 Task: Select the option "Show current company in my intro".
Action: Mouse moved to (673, 82)
Screenshot: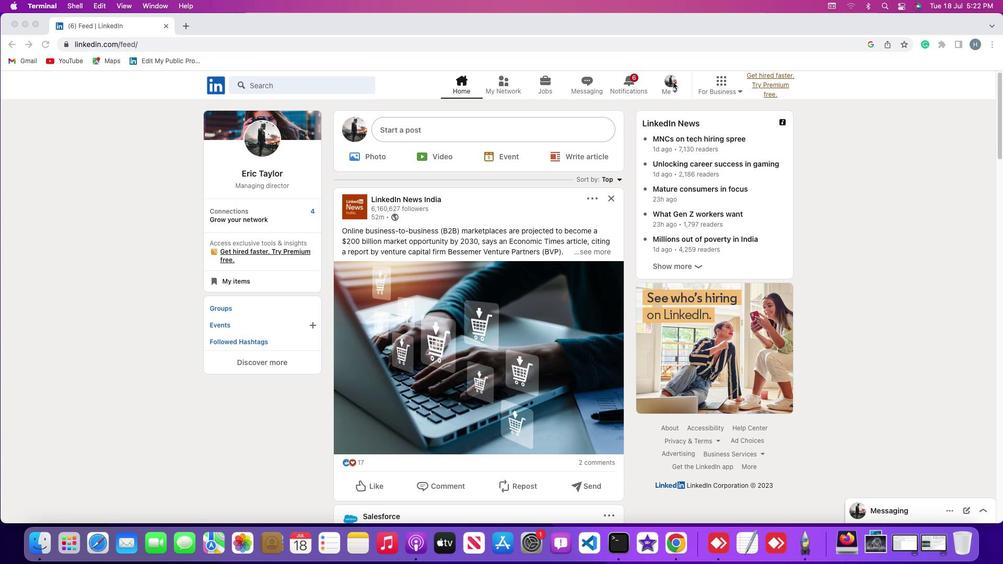 
Action: Mouse pressed left at (673, 82)
Screenshot: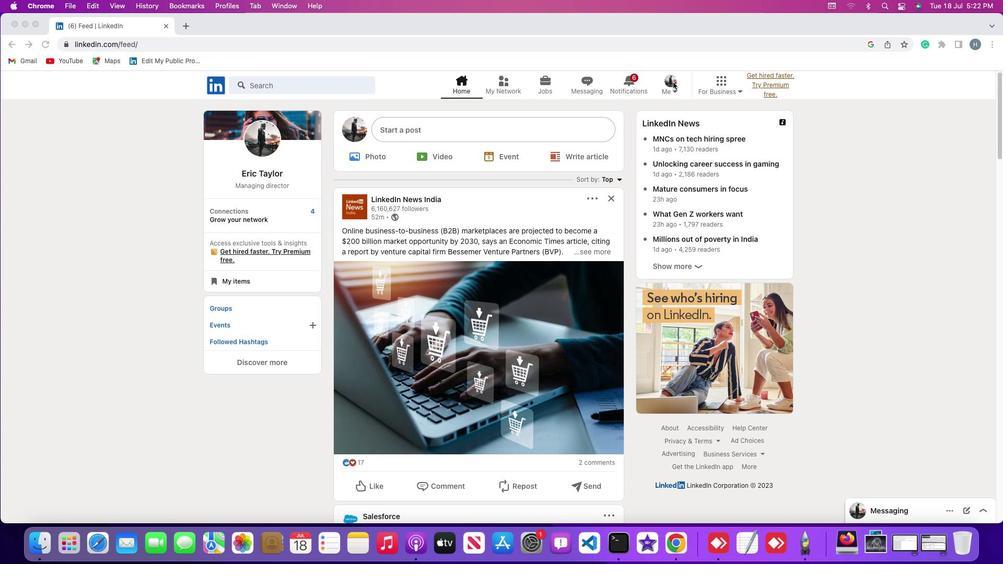 
Action: Mouse moved to (674, 88)
Screenshot: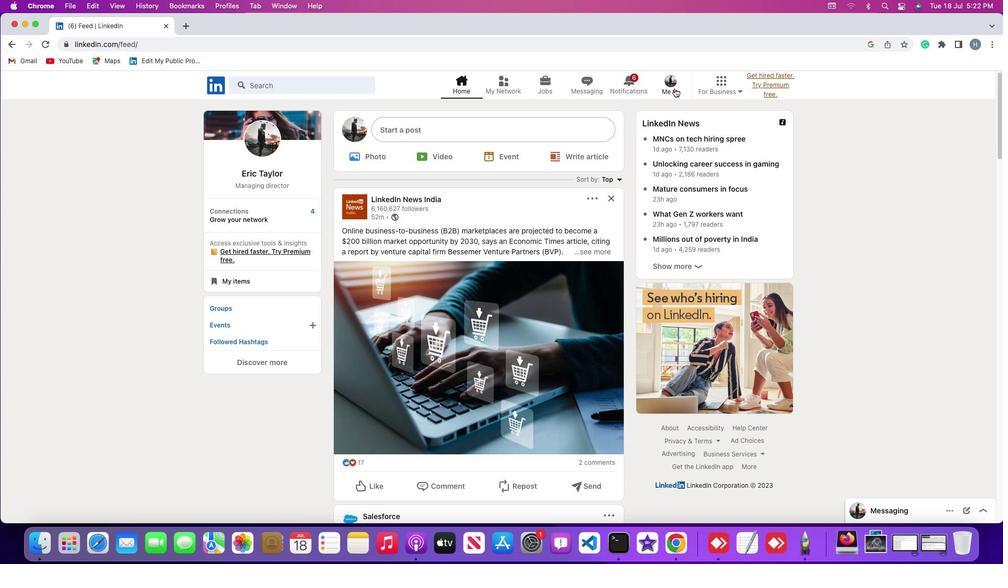 
Action: Mouse pressed left at (674, 88)
Screenshot: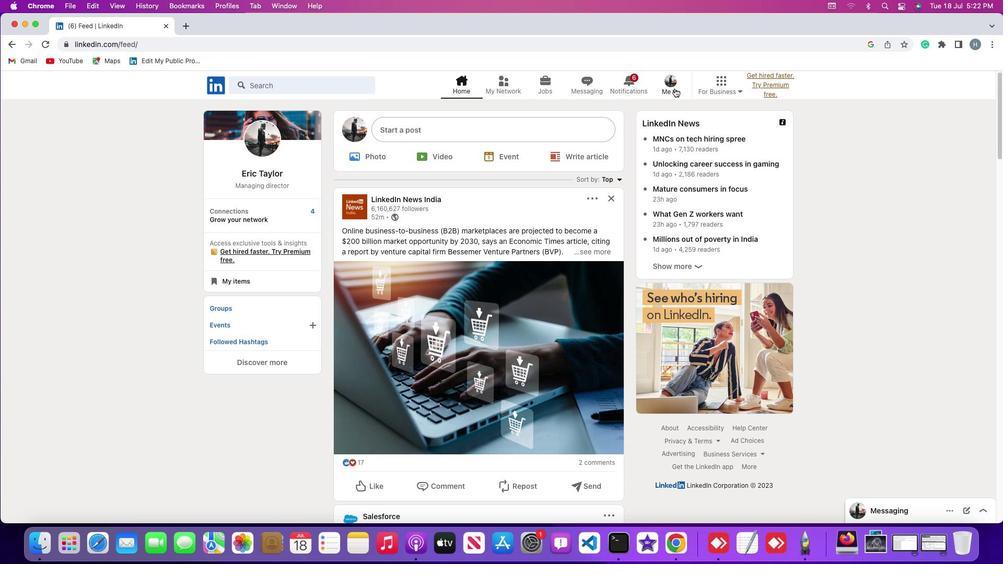 
Action: Mouse moved to (665, 144)
Screenshot: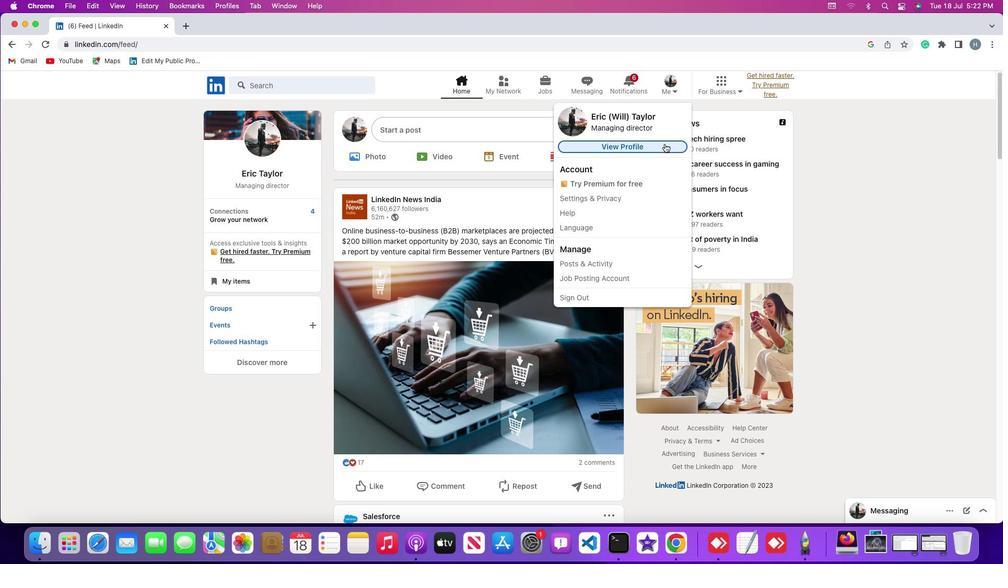 
Action: Mouse pressed left at (665, 144)
Screenshot: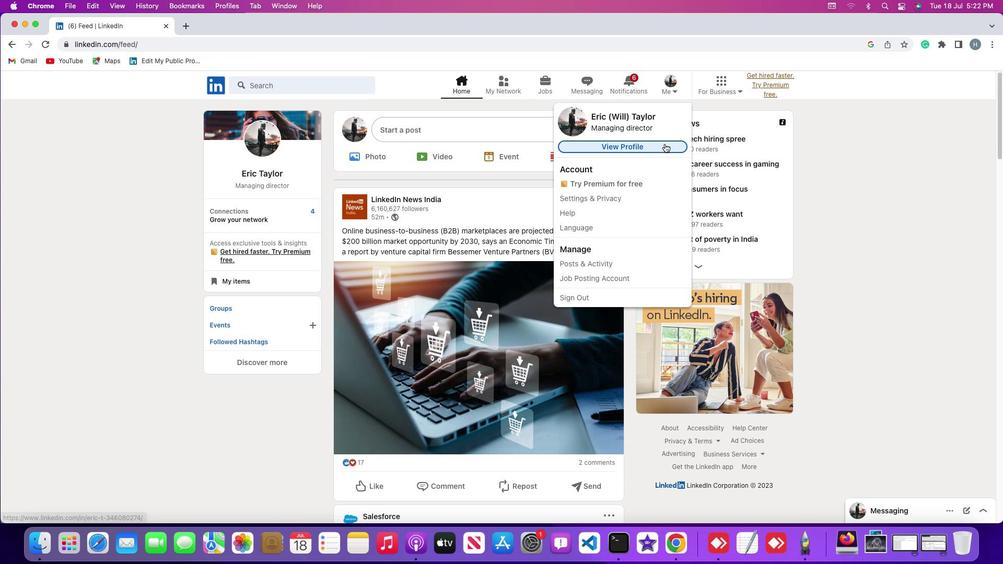 
Action: Mouse moved to (603, 232)
Screenshot: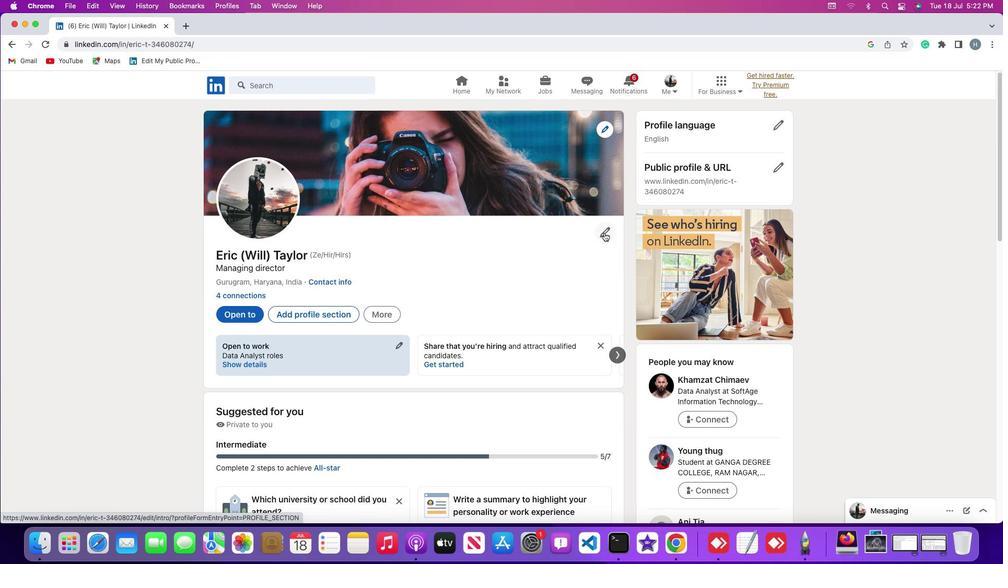 
Action: Mouse pressed left at (603, 232)
Screenshot: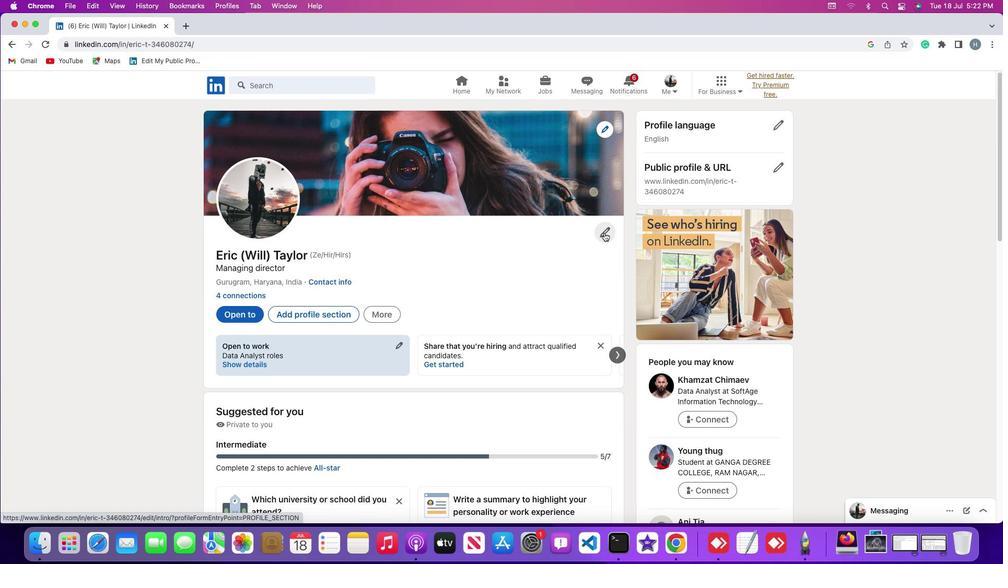 
Action: Mouse moved to (562, 257)
Screenshot: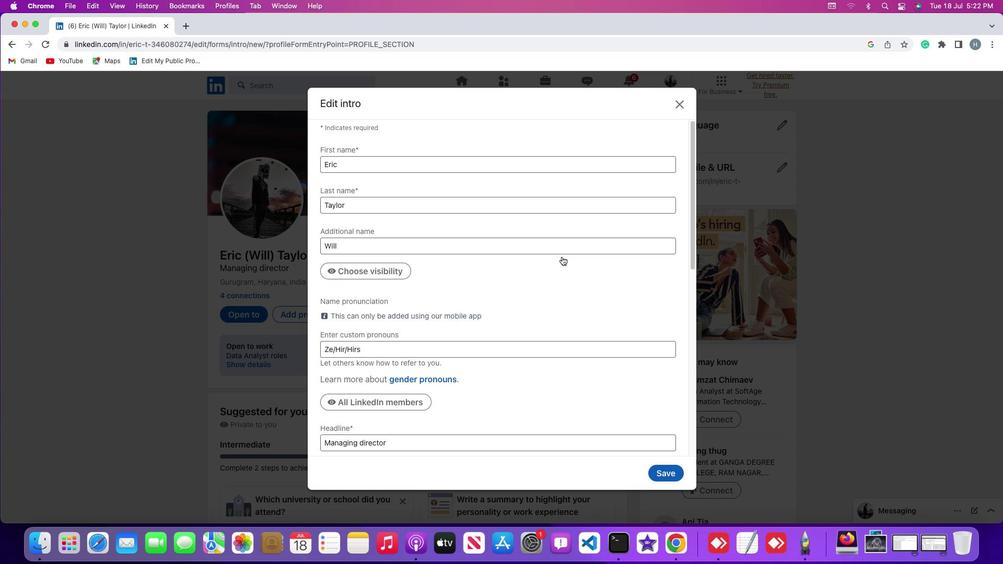 
Action: Mouse scrolled (562, 257) with delta (0, 0)
Screenshot: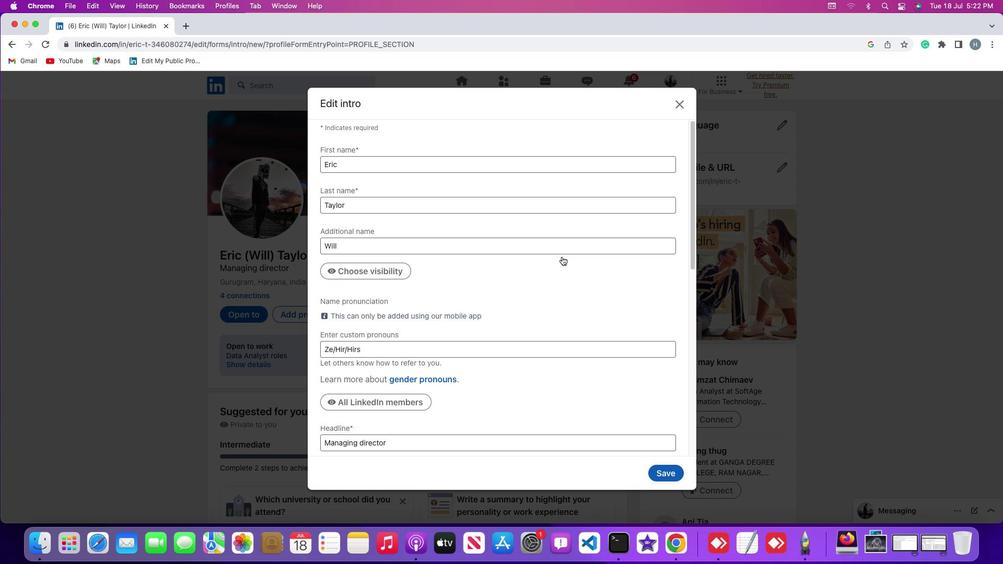 
Action: Mouse scrolled (562, 257) with delta (0, 0)
Screenshot: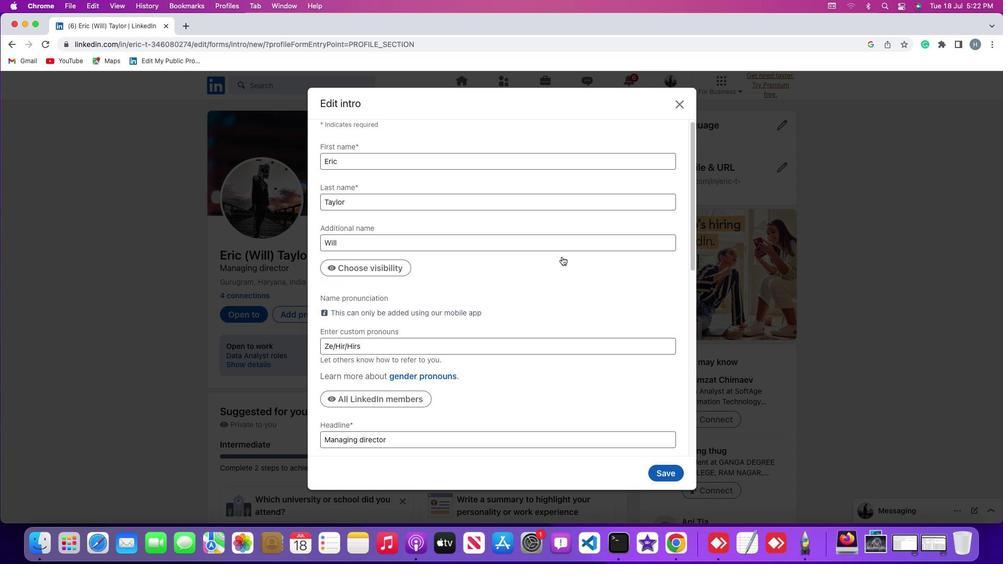 
Action: Mouse scrolled (562, 257) with delta (0, -1)
Screenshot: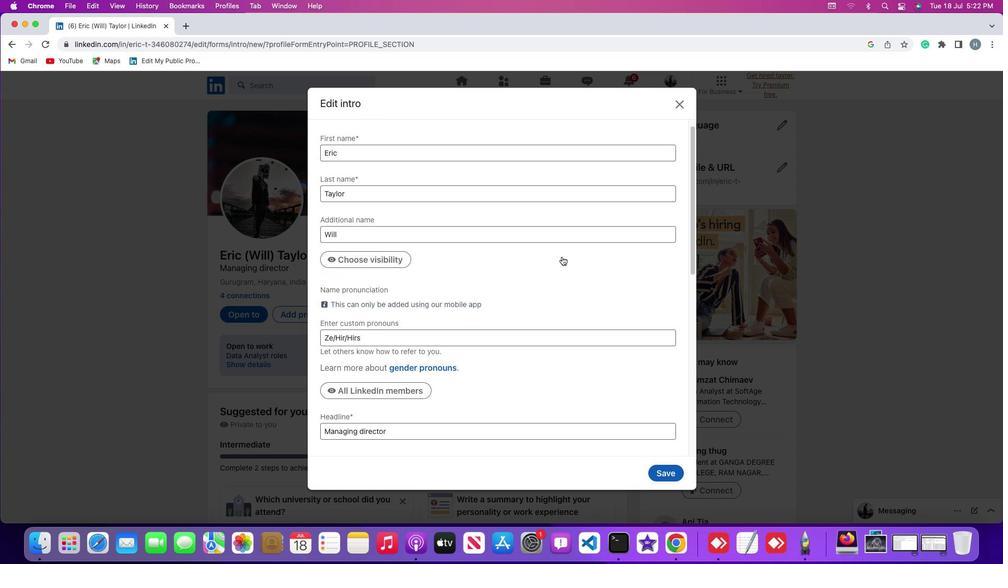 
Action: Mouse scrolled (562, 257) with delta (0, 0)
Screenshot: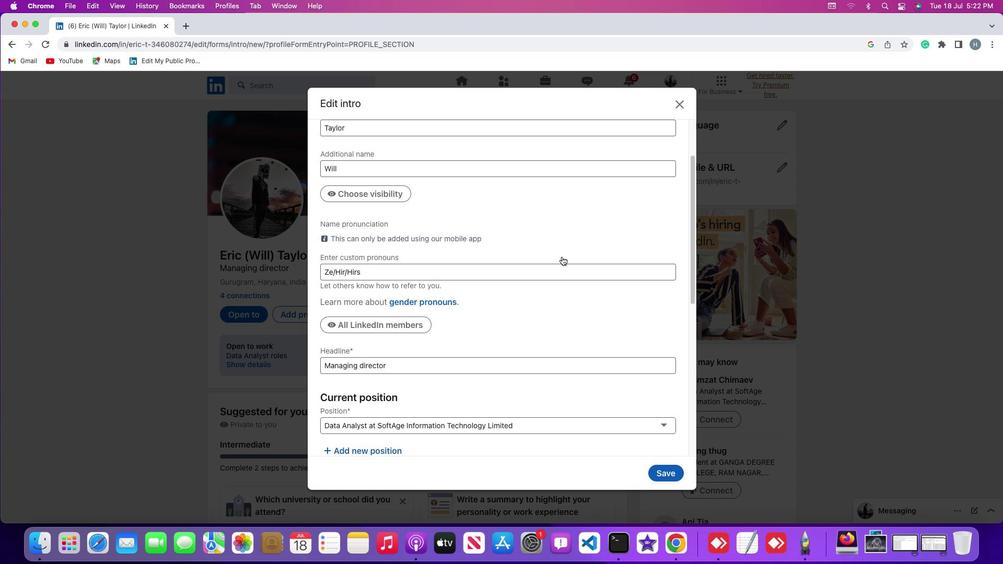 
Action: Mouse scrolled (562, 257) with delta (0, 0)
Screenshot: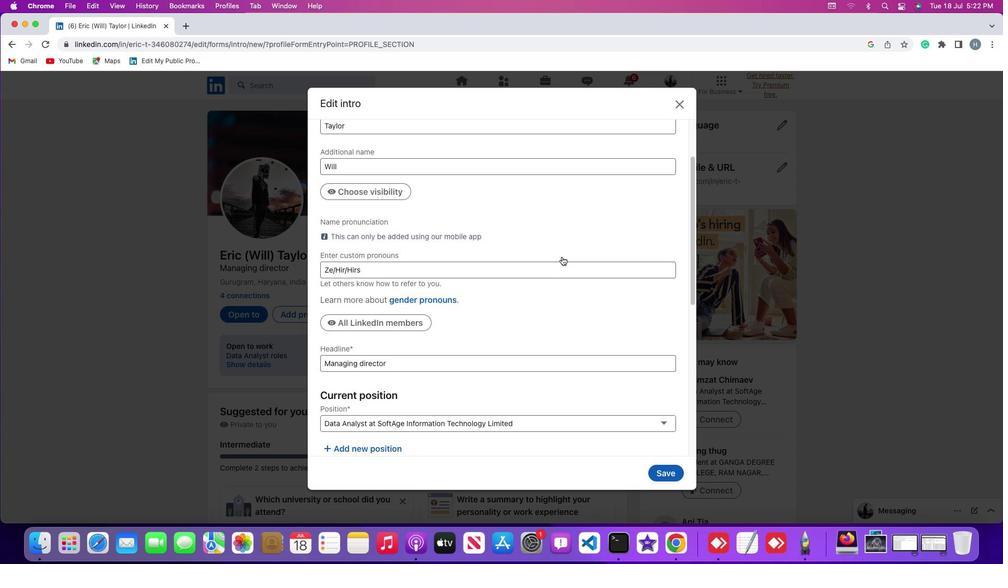 
Action: Mouse scrolled (562, 257) with delta (0, -1)
Screenshot: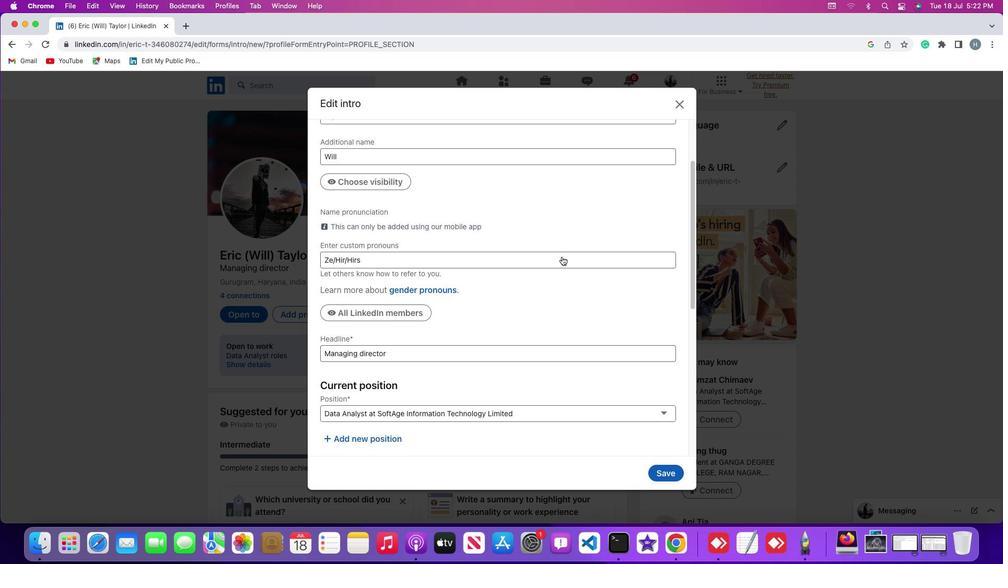 
Action: Mouse scrolled (562, 257) with delta (0, -1)
Screenshot: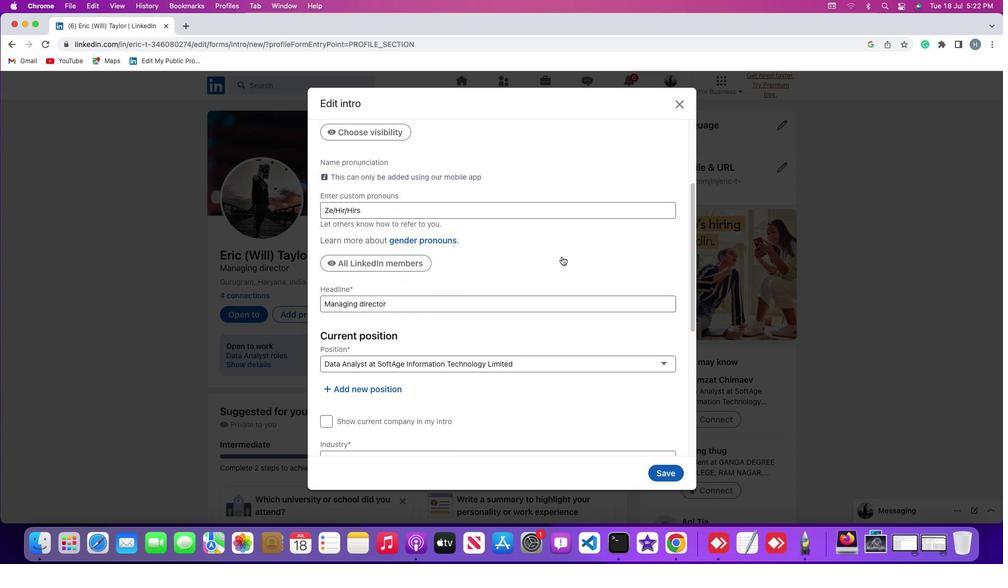 
Action: Mouse scrolled (562, 257) with delta (0, 0)
Screenshot: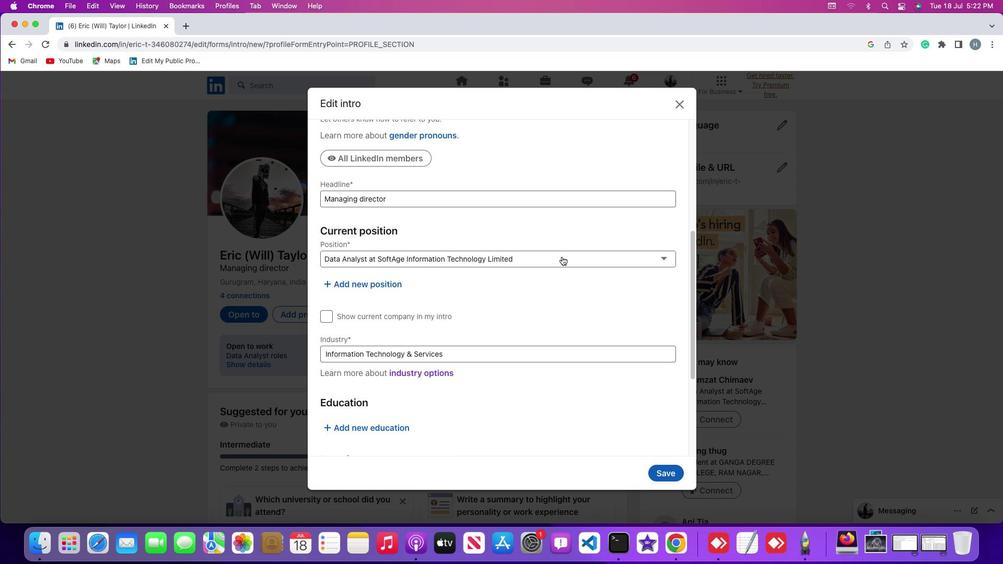 
Action: Mouse scrolled (562, 257) with delta (0, 0)
Screenshot: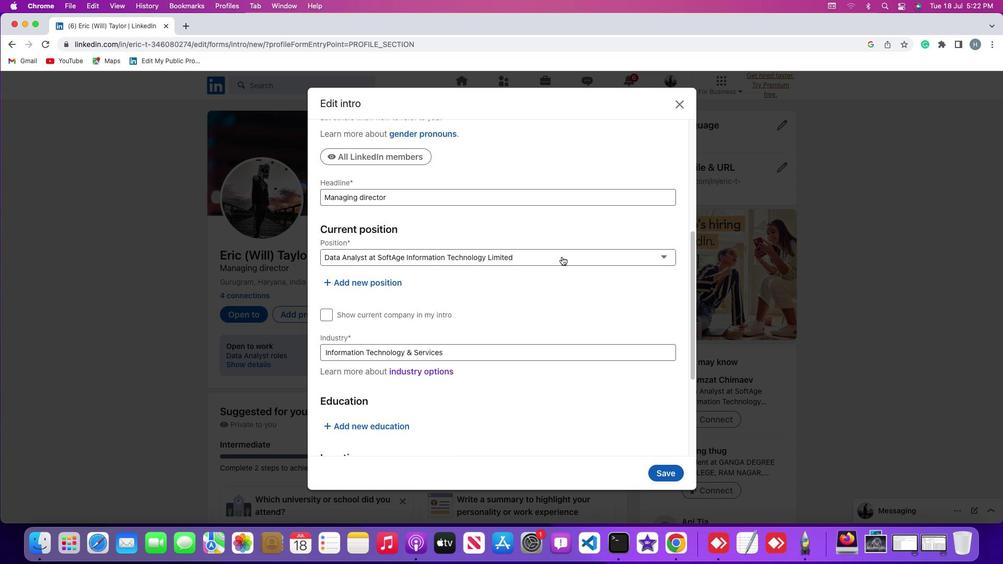 
Action: Mouse scrolled (562, 257) with delta (0, 0)
Screenshot: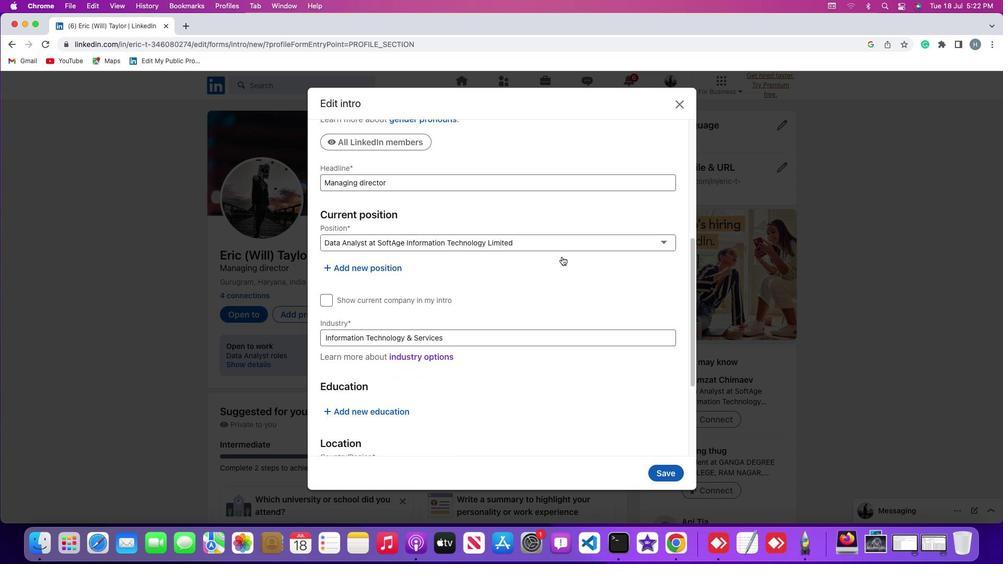 
Action: Mouse scrolled (562, 257) with delta (0, 0)
Screenshot: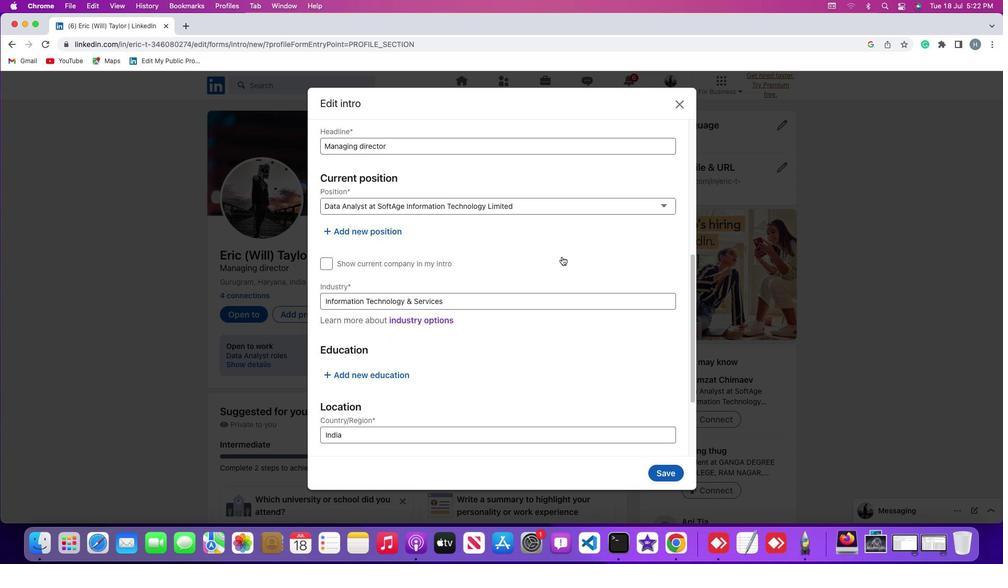 
Action: Mouse scrolled (562, 257) with delta (0, 0)
Screenshot: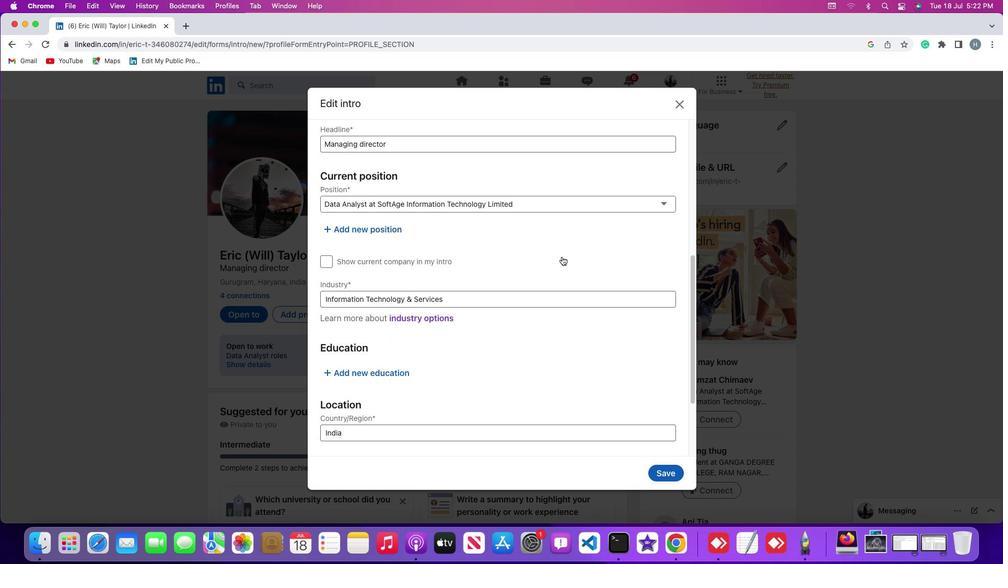 
Action: Mouse scrolled (562, 257) with delta (0, 0)
Screenshot: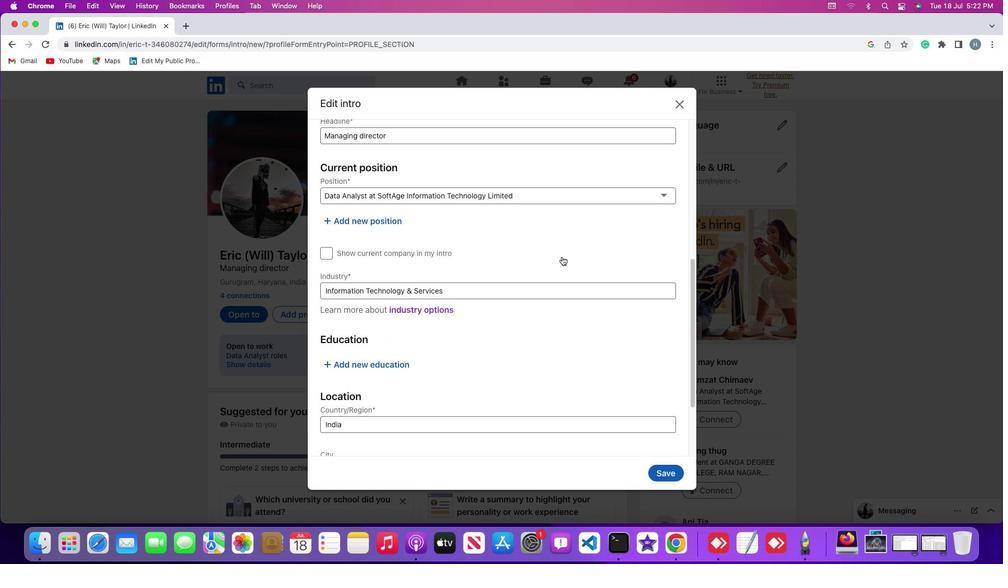 
Action: Mouse scrolled (562, 257) with delta (0, 0)
Screenshot: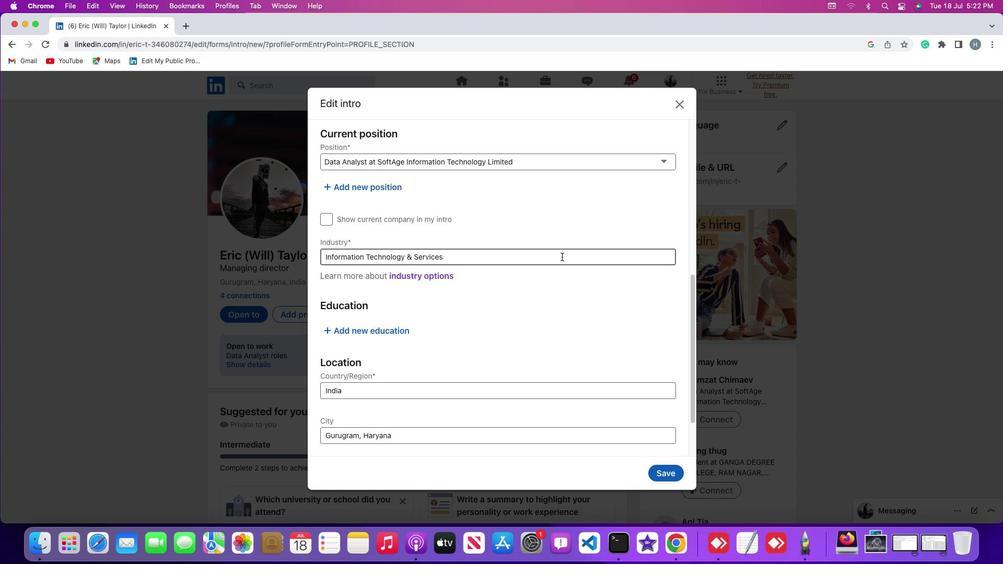 
Action: Mouse moved to (329, 215)
Screenshot: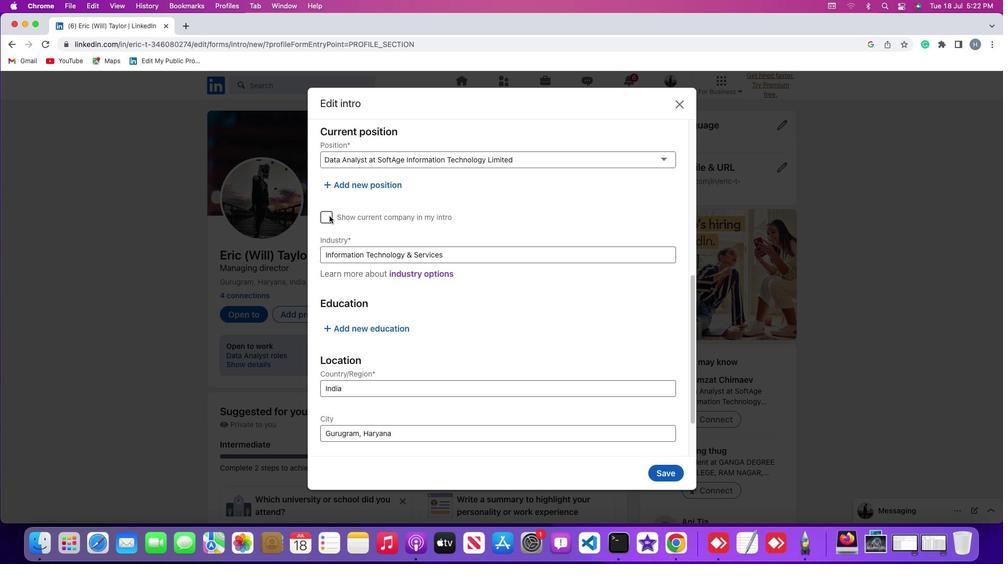 
Action: Mouse pressed left at (329, 215)
Screenshot: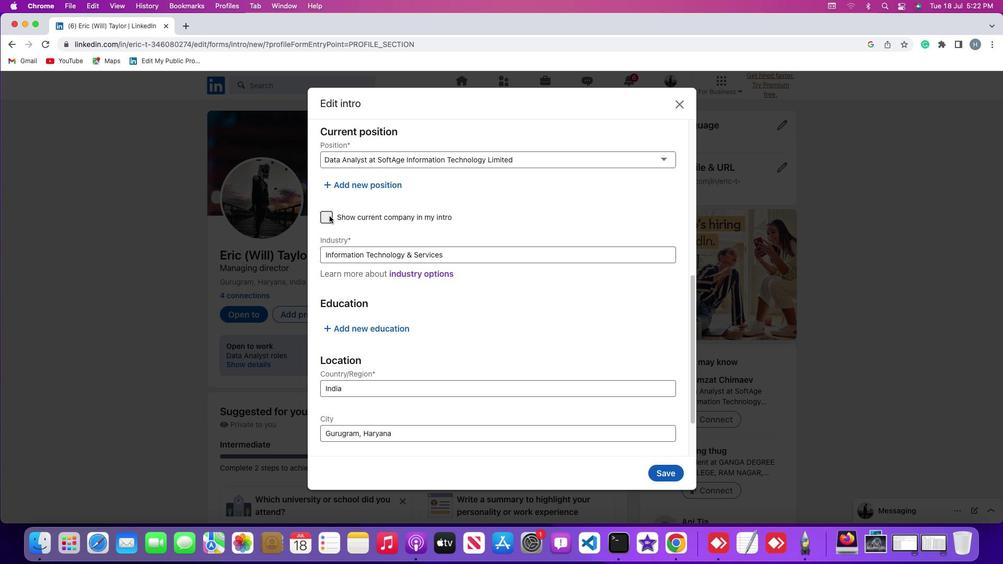 
Action: Mouse moved to (520, 228)
Screenshot: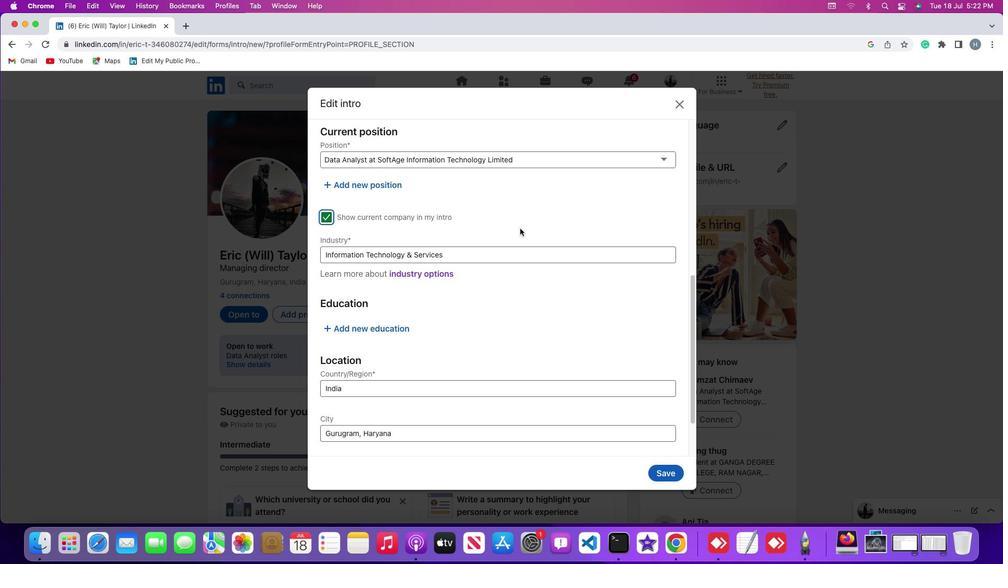 
